 Task: Add the task  Implement a new cloud-based compliance management system for a company to the section Speed of Thought in the project ConstellationHQ and add a Due Date to the respective task as 2024/05/19
Action: Mouse moved to (445, 268)
Screenshot: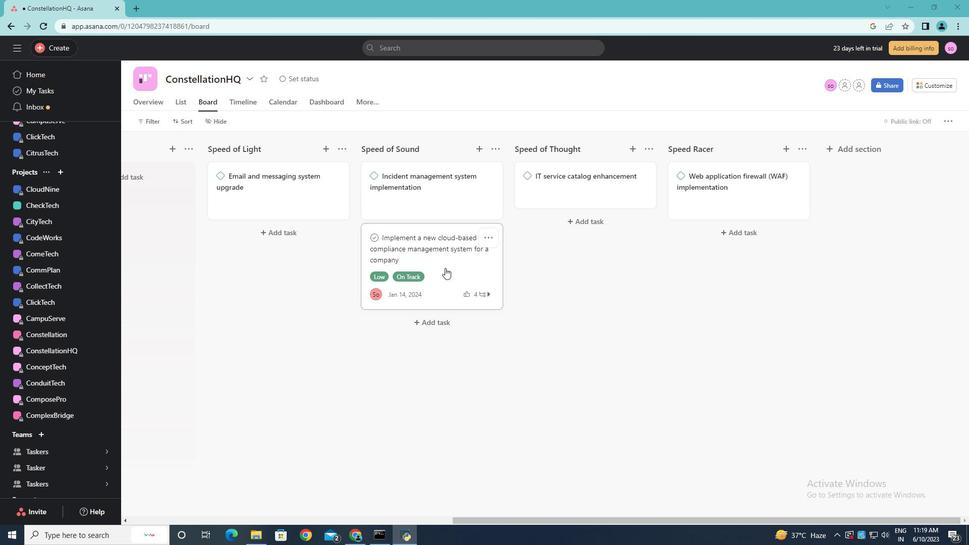 
Action: Mouse pressed left at (445, 268)
Screenshot: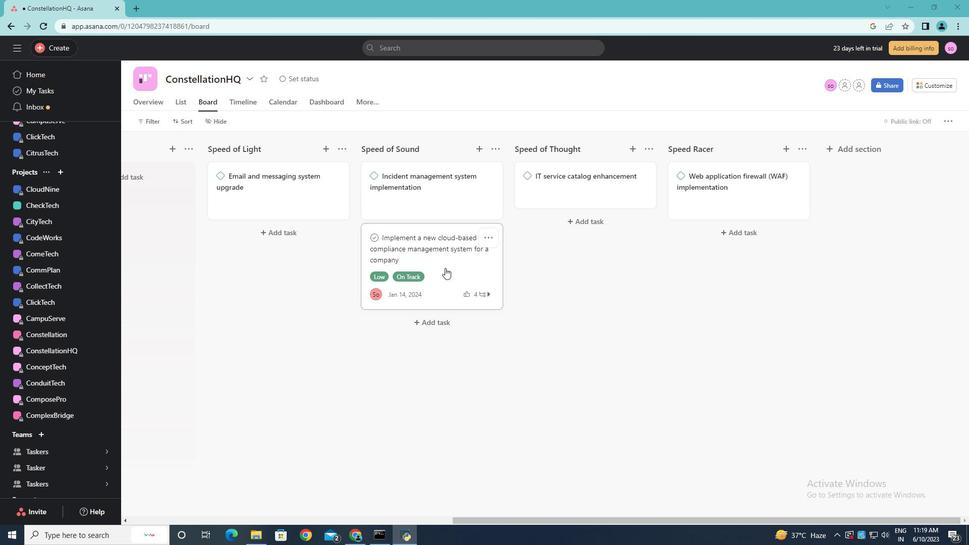 
Action: Mouse moved to (569, 283)
Screenshot: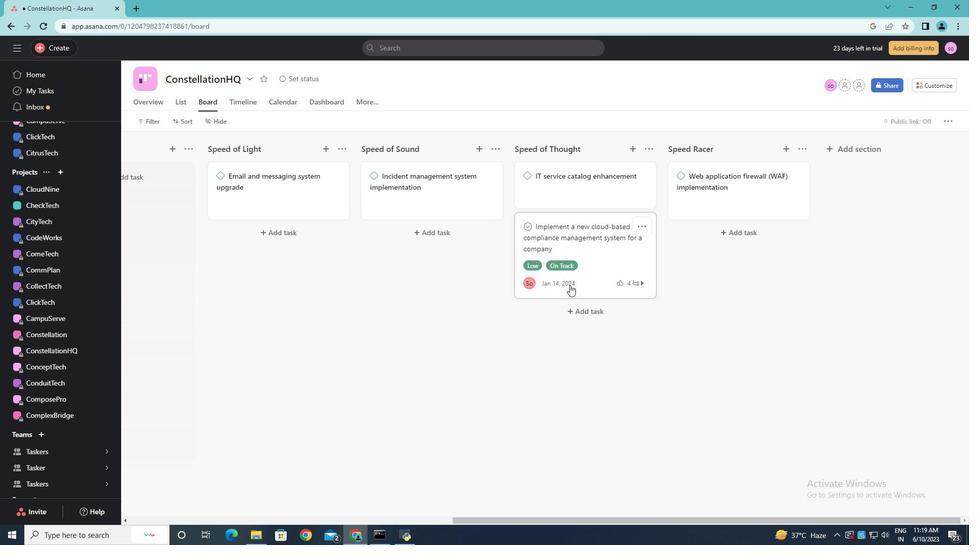 
Action: Mouse pressed left at (569, 283)
Screenshot: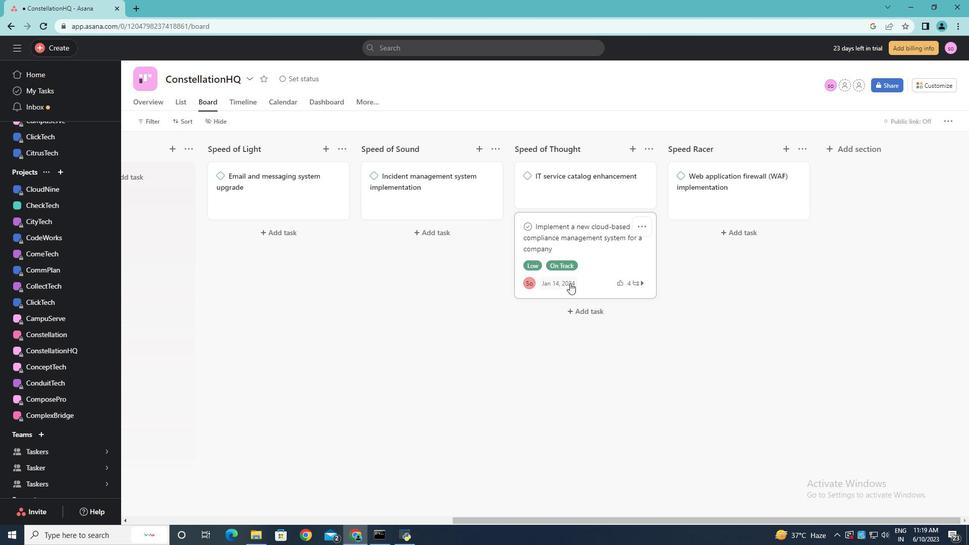 
Action: Mouse moved to (658, 335)
Screenshot: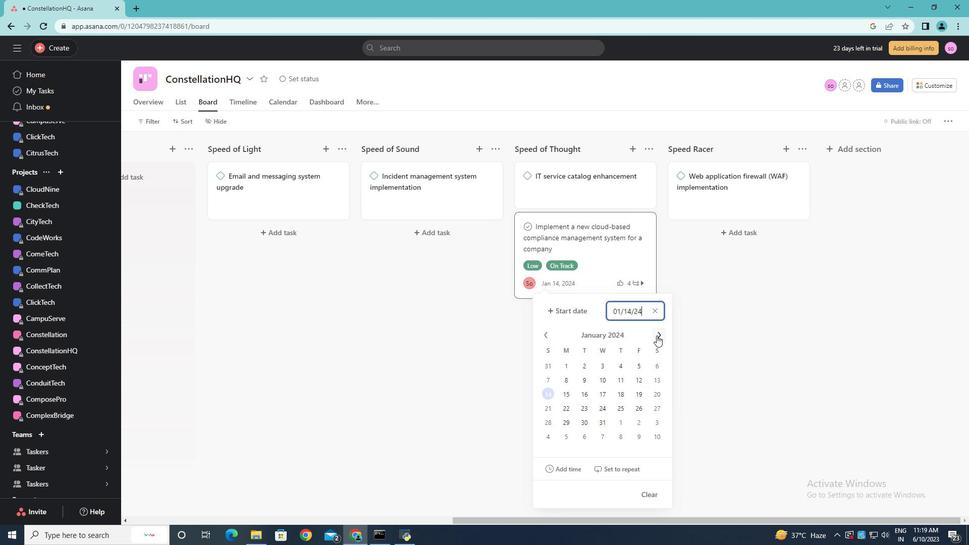 
Action: Mouse pressed left at (658, 335)
Screenshot: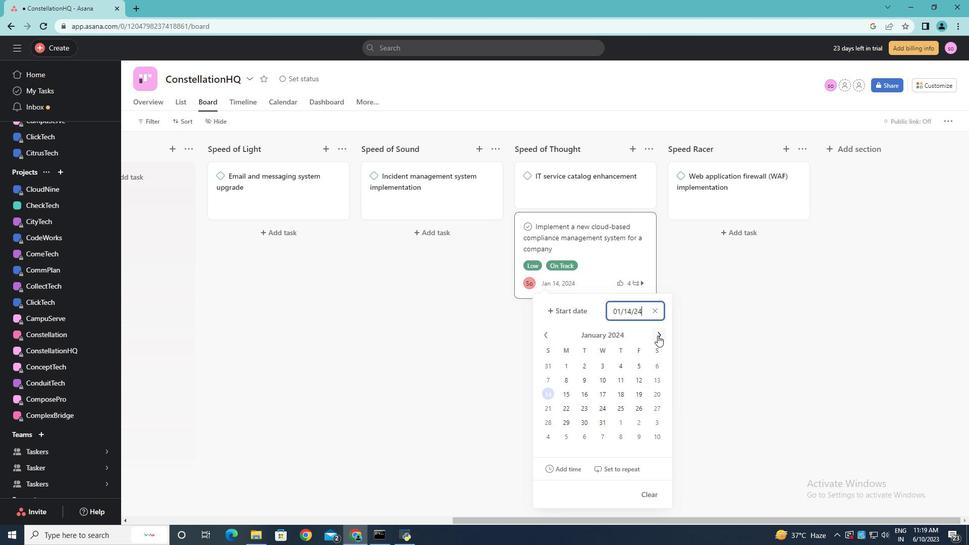 
Action: Mouse pressed left at (658, 335)
Screenshot: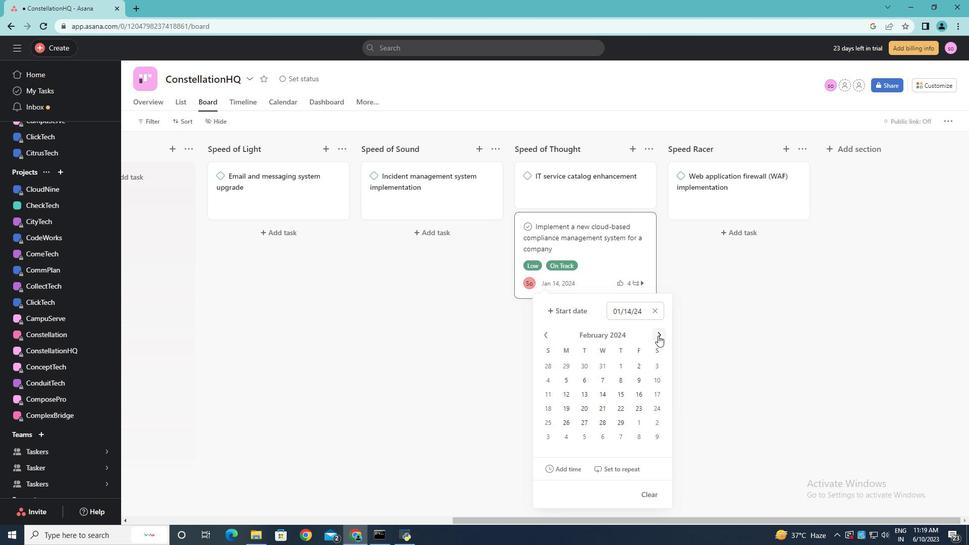 
Action: Mouse pressed left at (658, 335)
Screenshot: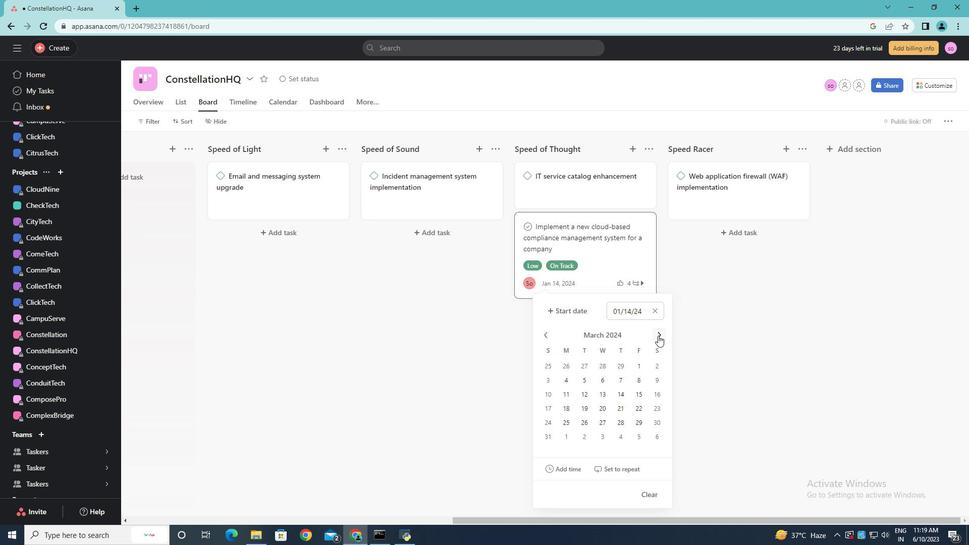 
Action: Mouse pressed left at (658, 335)
Screenshot: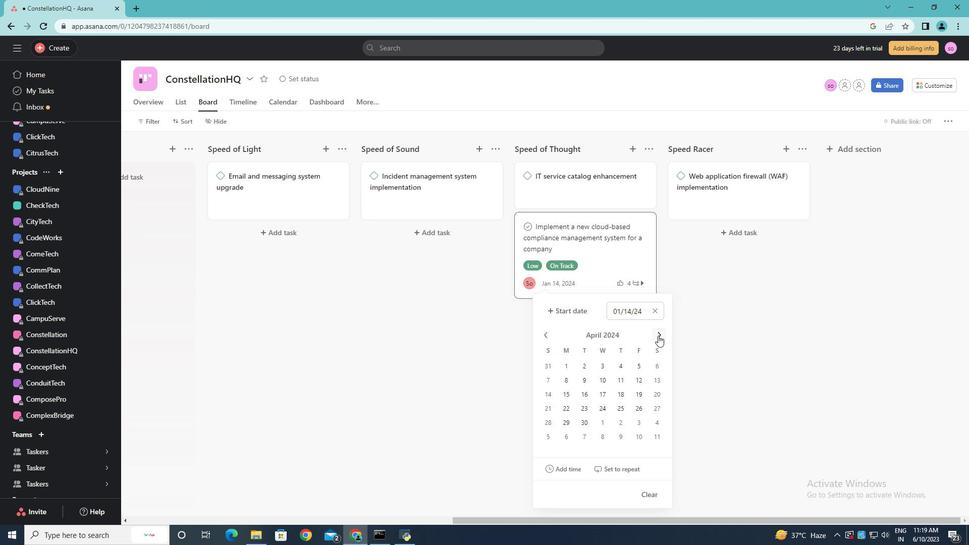 
Action: Mouse moved to (550, 402)
Screenshot: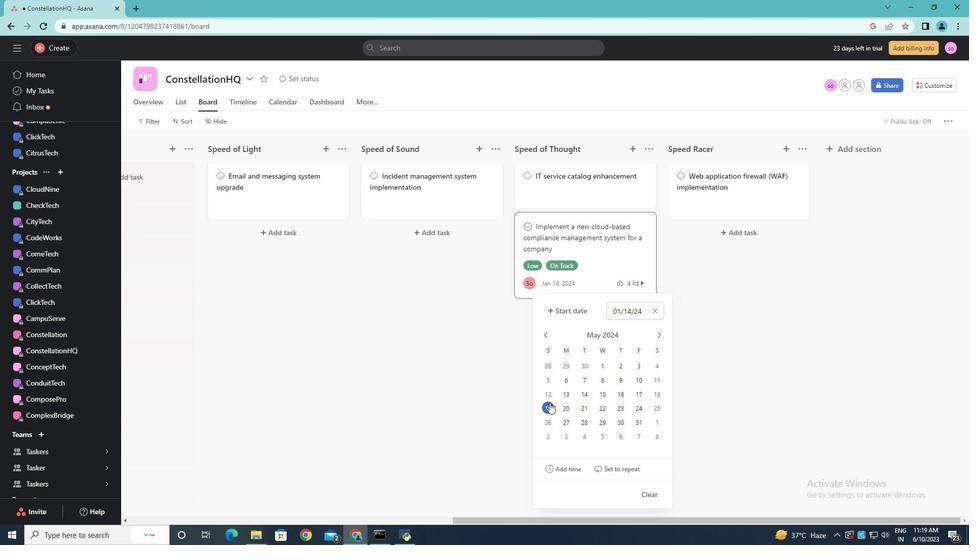 
Action: Mouse pressed left at (550, 402)
Screenshot: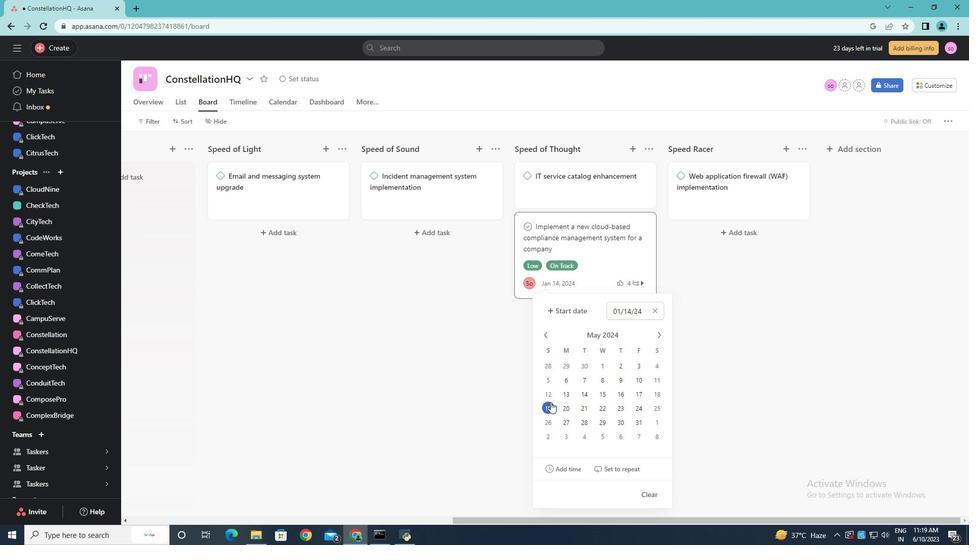 
Action: Mouse moved to (450, 386)
Screenshot: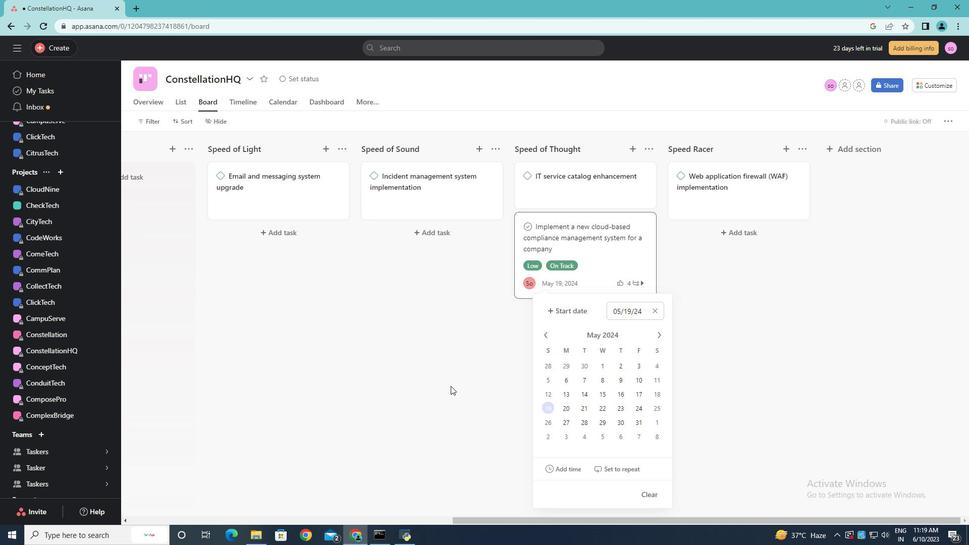 
Action: Mouse pressed left at (450, 386)
Screenshot: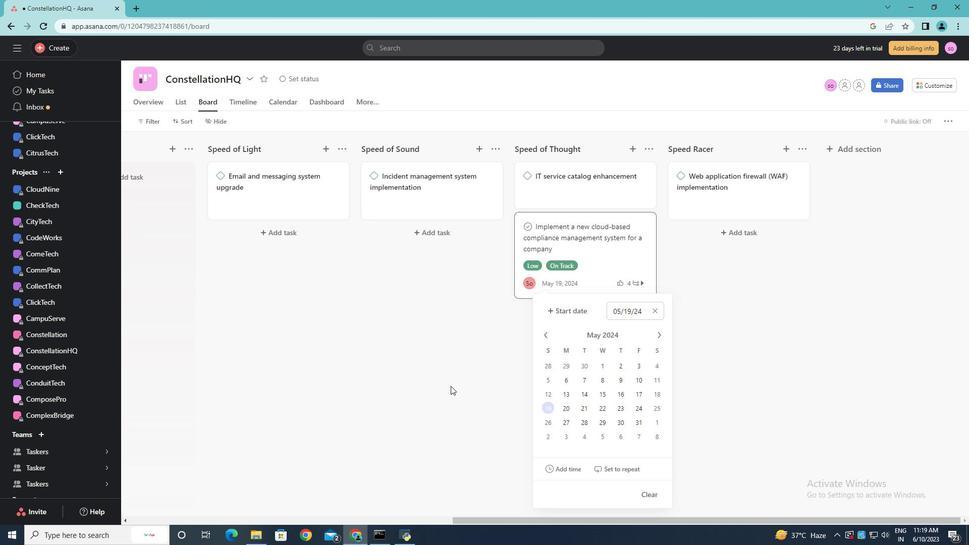 
Action: Mouse moved to (475, 370)
Screenshot: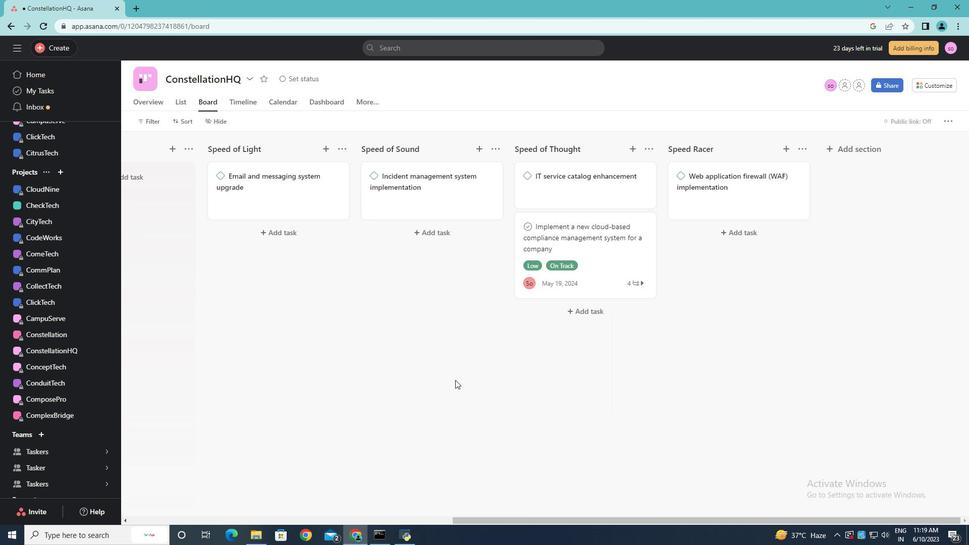 
